 Task: Uncheck option "I am currently working in this role".
Action: Mouse moved to (807, 106)
Screenshot: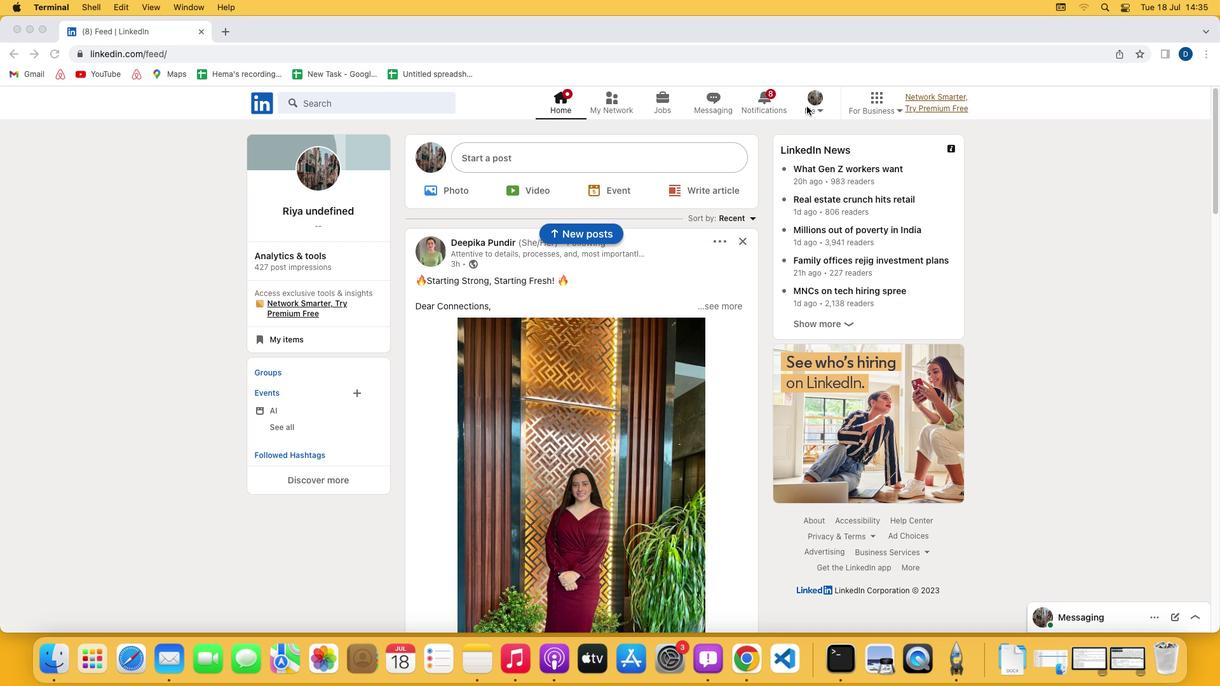 
Action: Mouse pressed left at (807, 106)
Screenshot: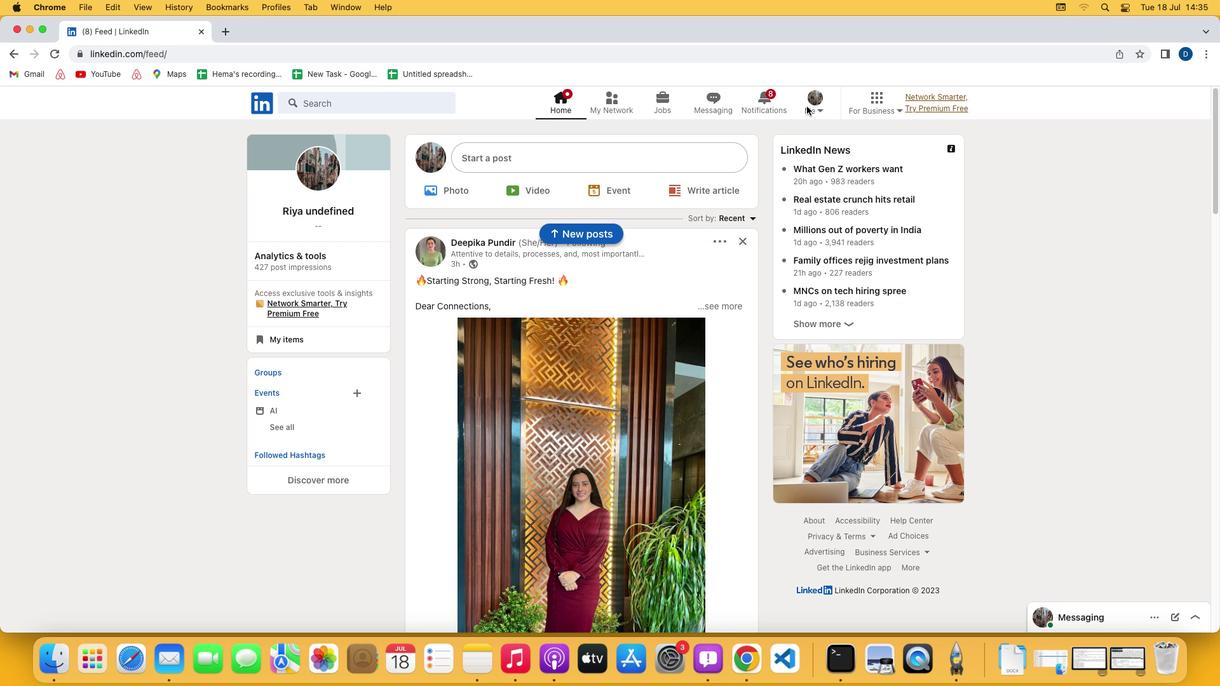 
Action: Mouse moved to (819, 109)
Screenshot: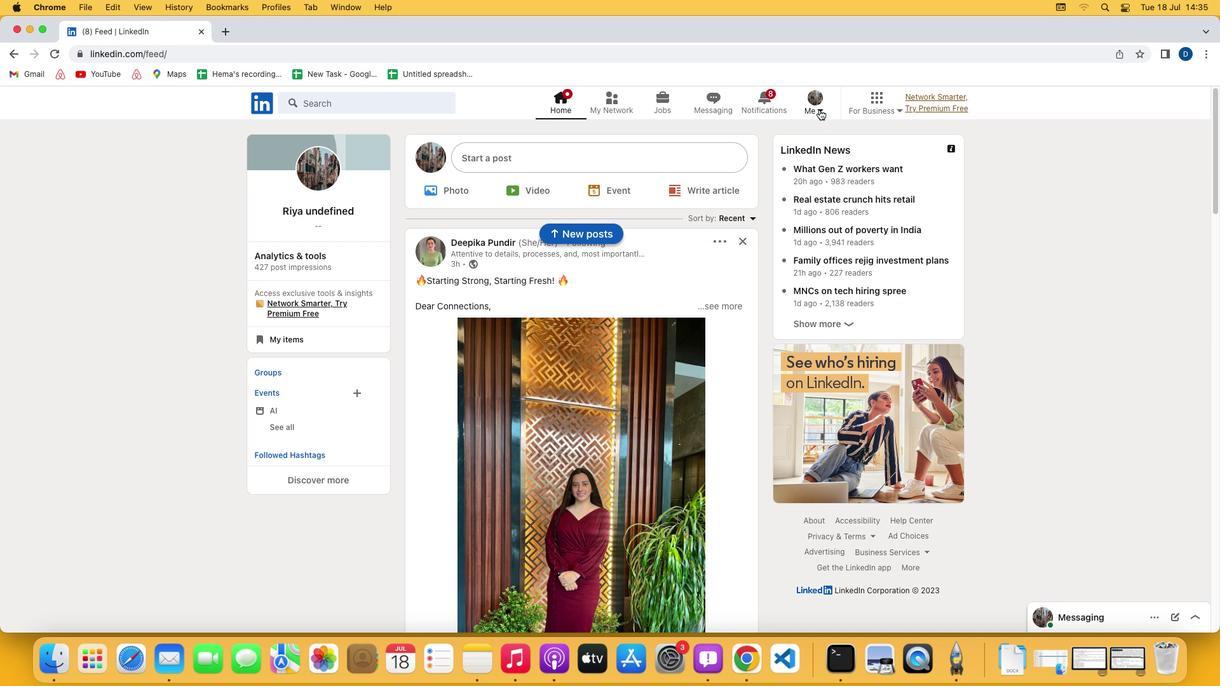 
Action: Mouse pressed left at (819, 109)
Screenshot: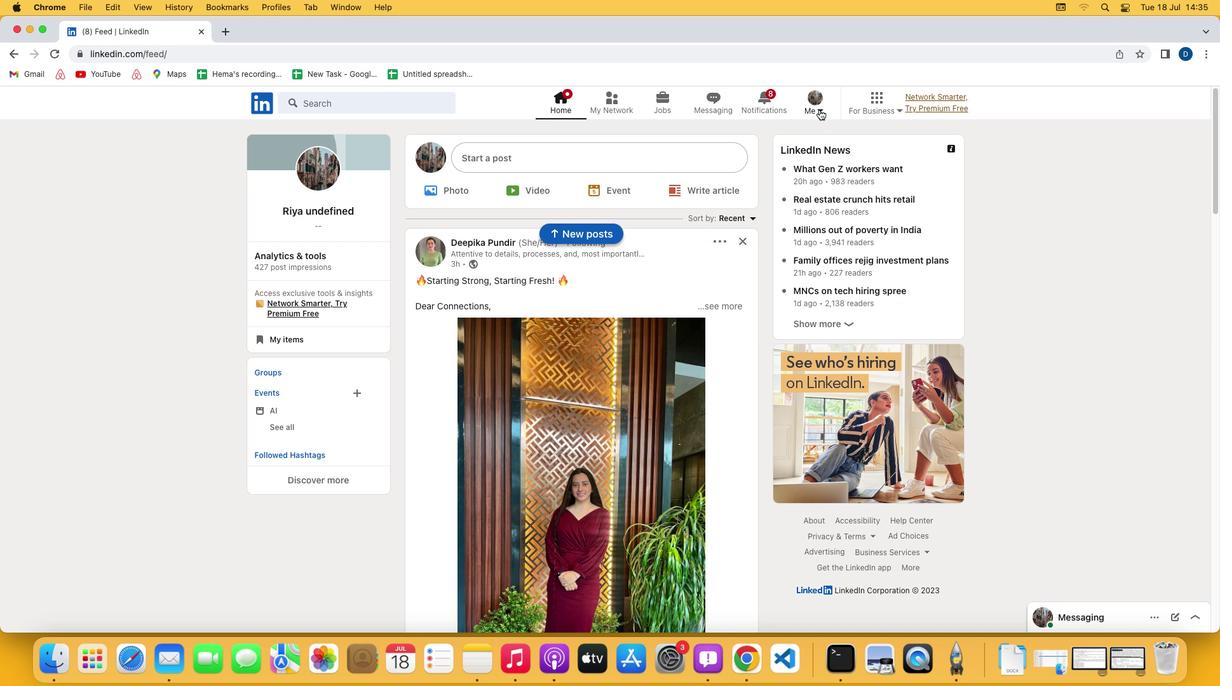 
Action: Mouse moved to (751, 177)
Screenshot: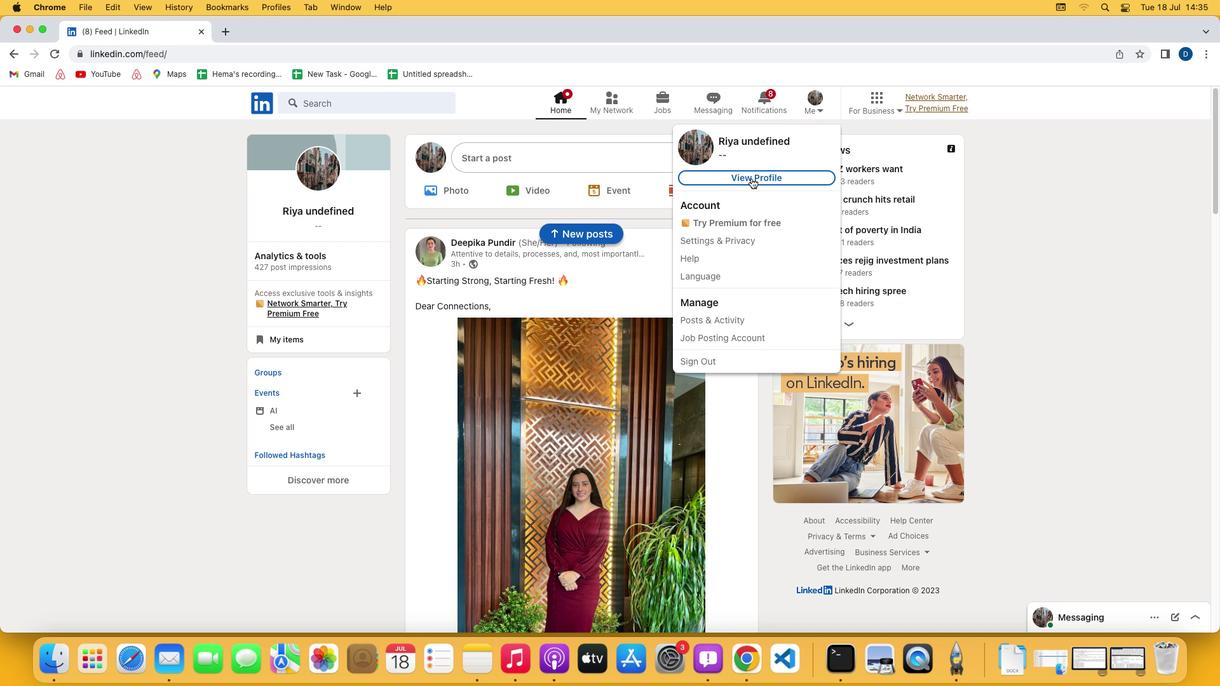 
Action: Mouse pressed left at (751, 177)
Screenshot: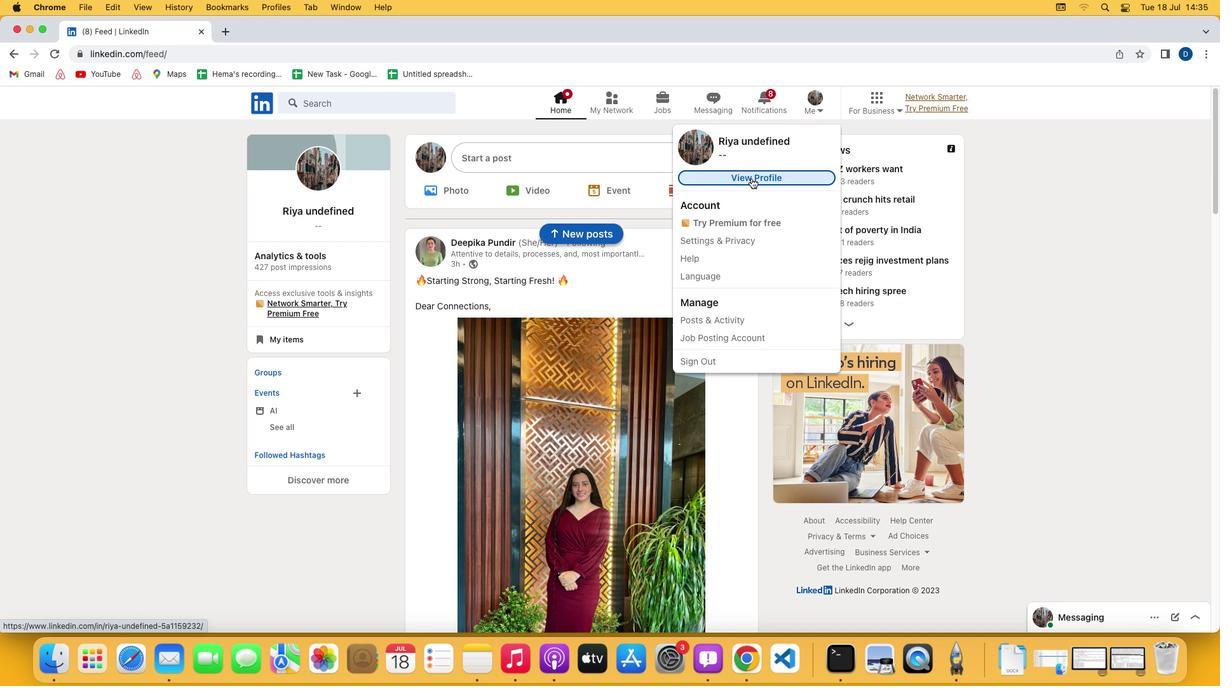 
Action: Mouse moved to (408, 429)
Screenshot: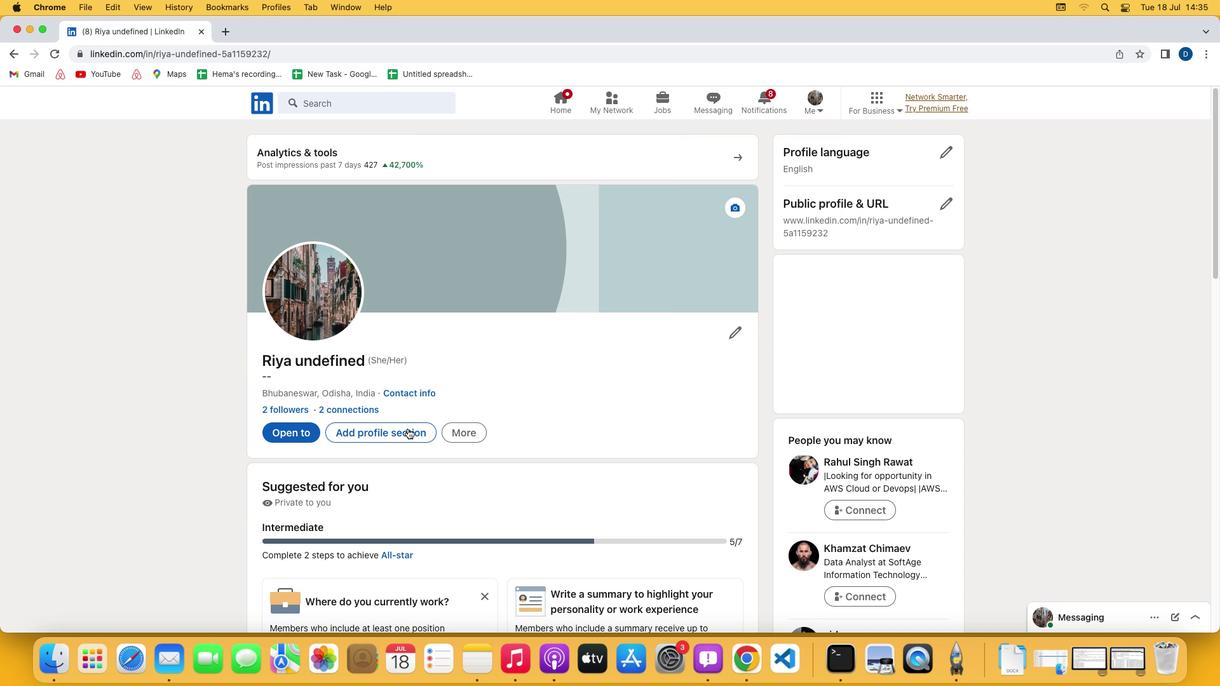 
Action: Mouse pressed left at (408, 429)
Screenshot: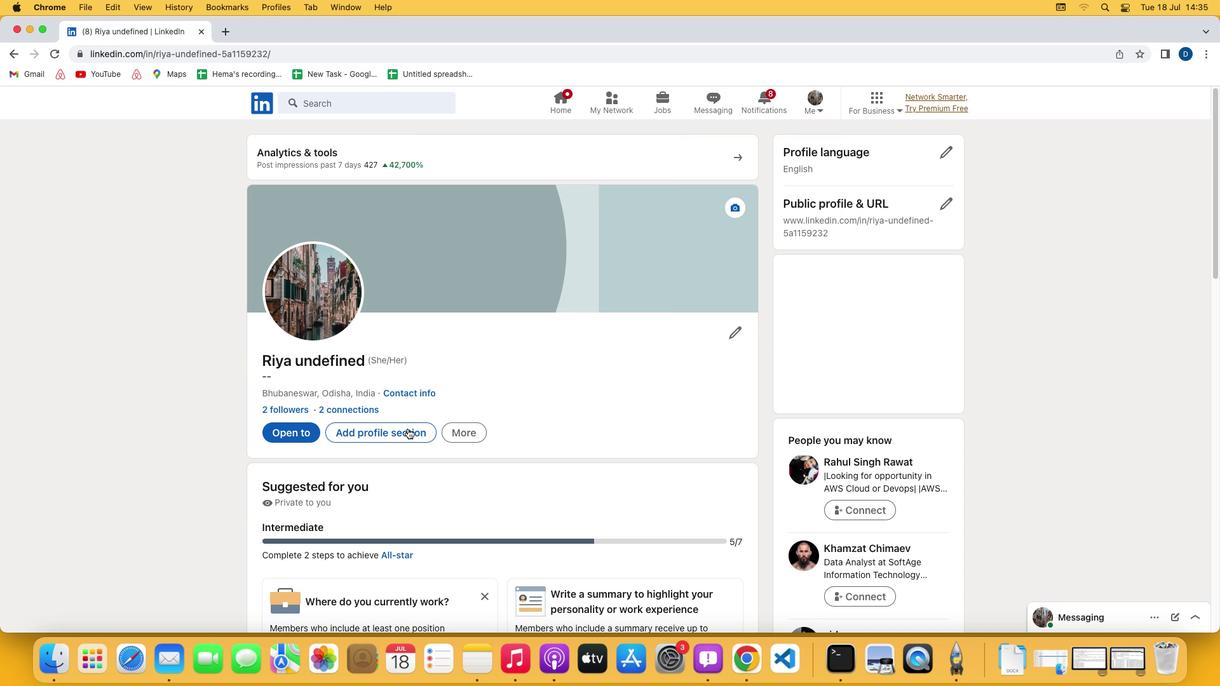 
Action: Mouse moved to (464, 279)
Screenshot: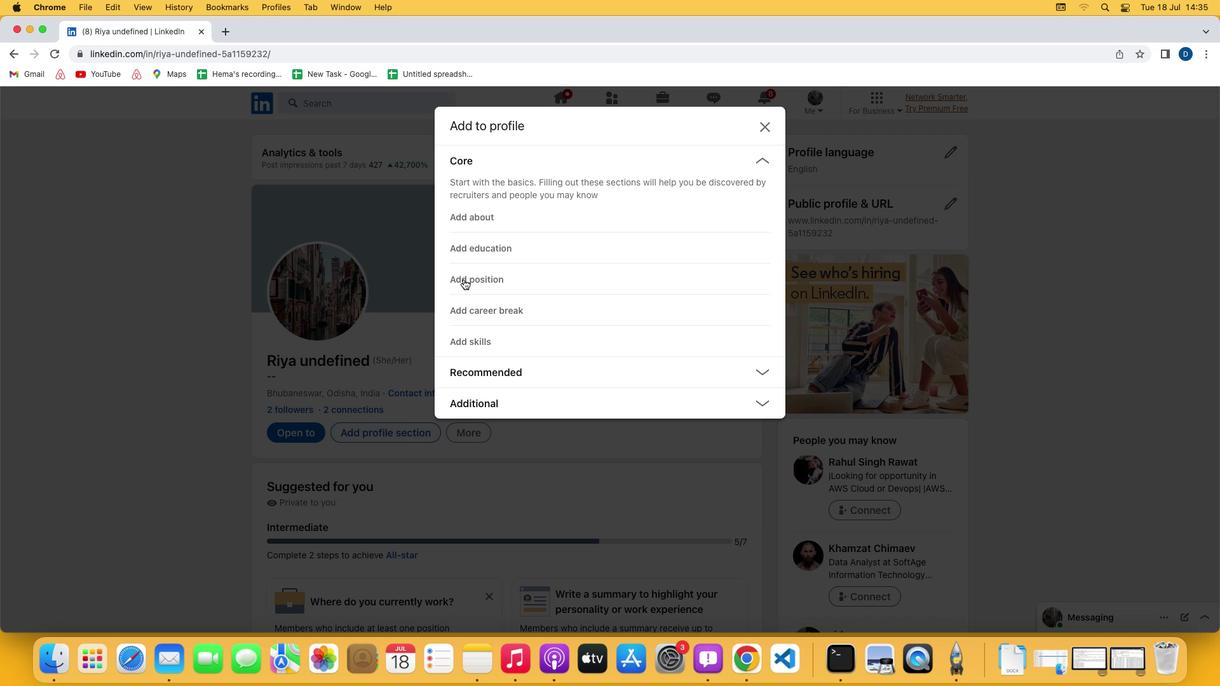 
Action: Mouse pressed left at (464, 279)
Screenshot: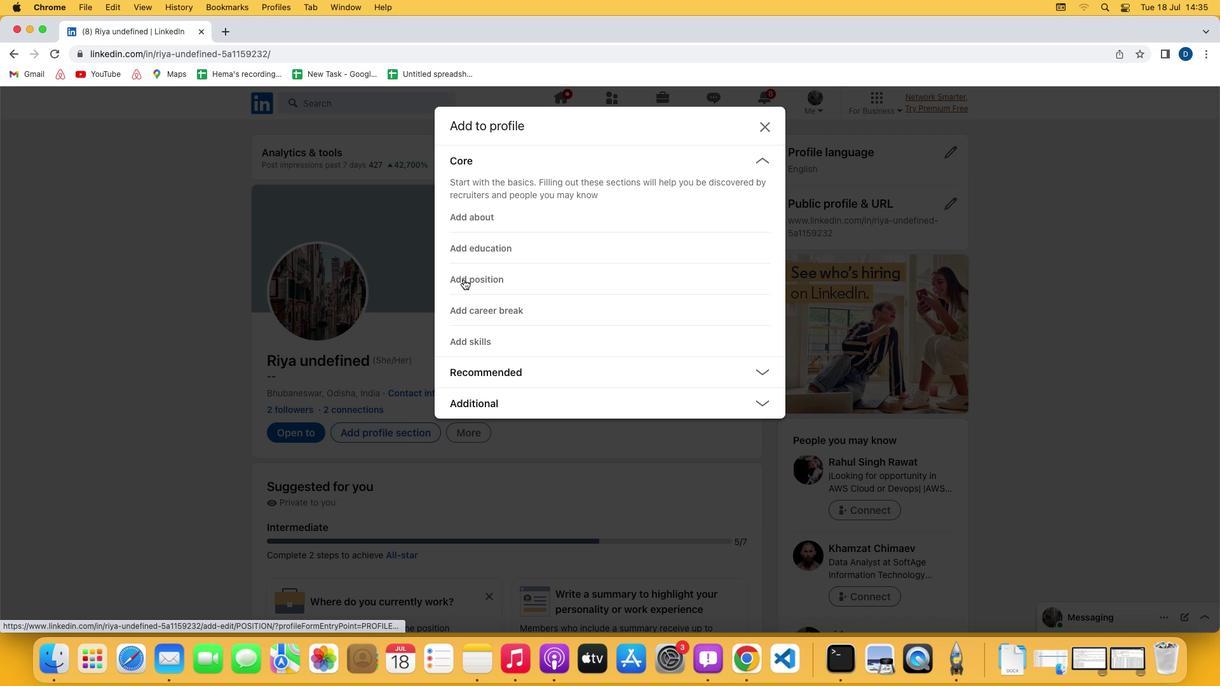 
Action: Mouse moved to (511, 406)
Screenshot: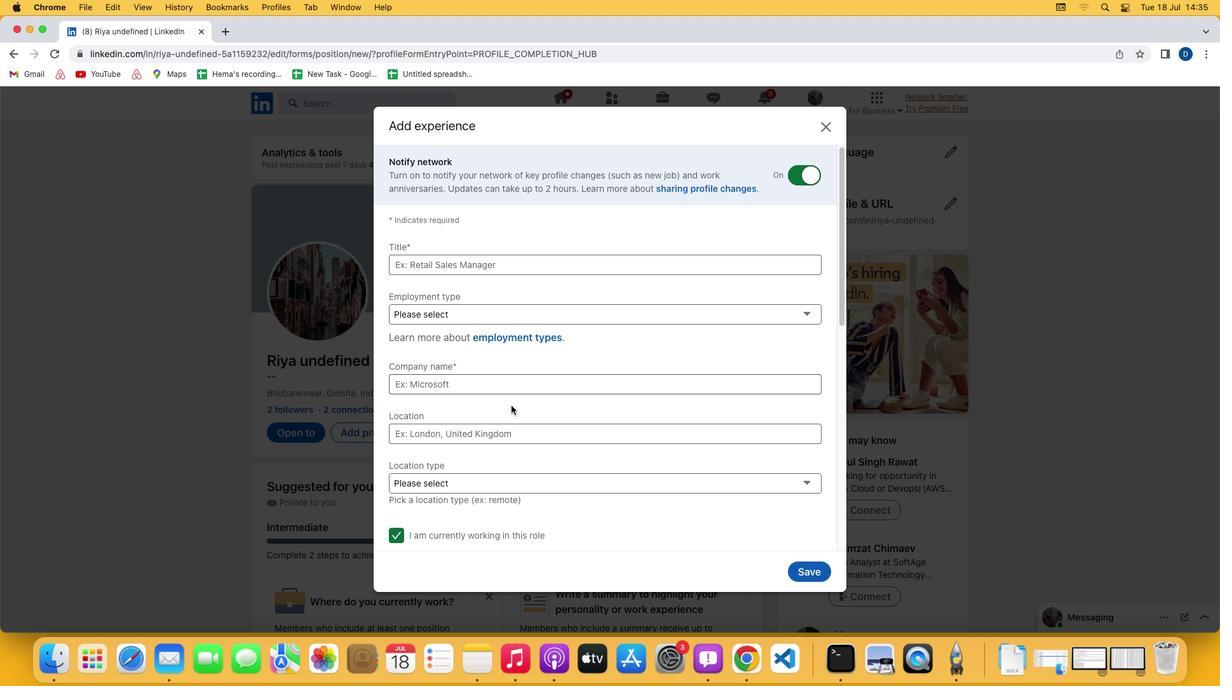 
Action: Mouse scrolled (511, 406) with delta (0, 0)
Screenshot: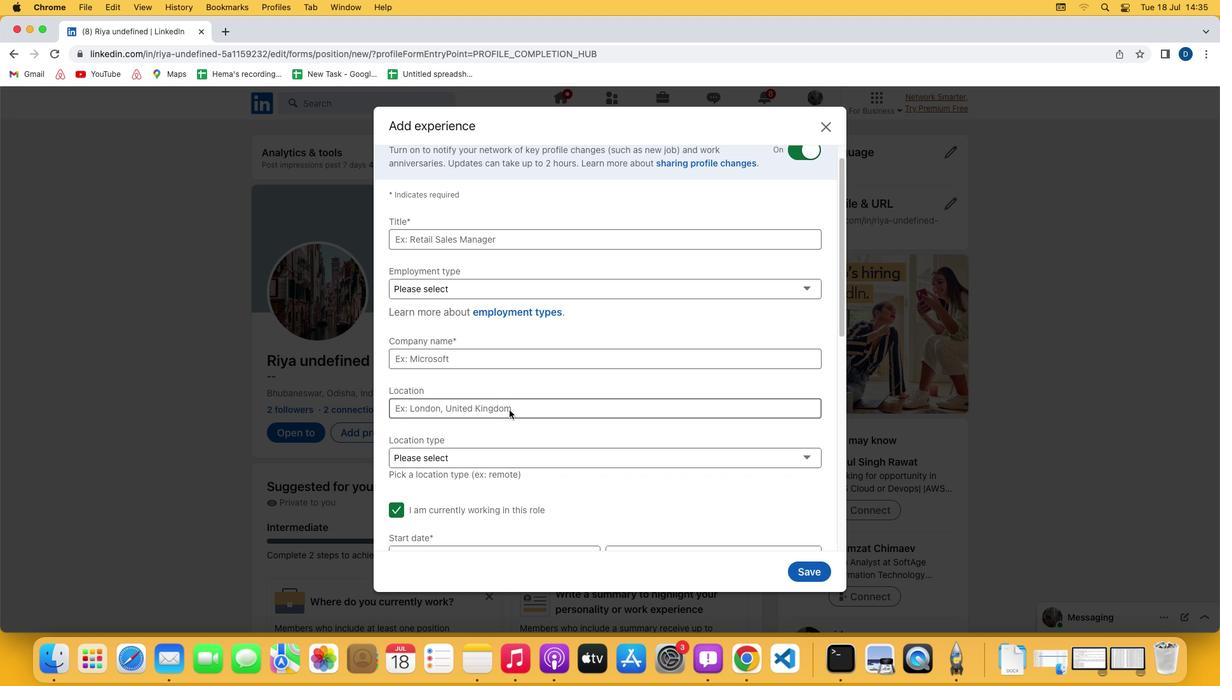 
Action: Mouse scrolled (511, 406) with delta (0, 0)
Screenshot: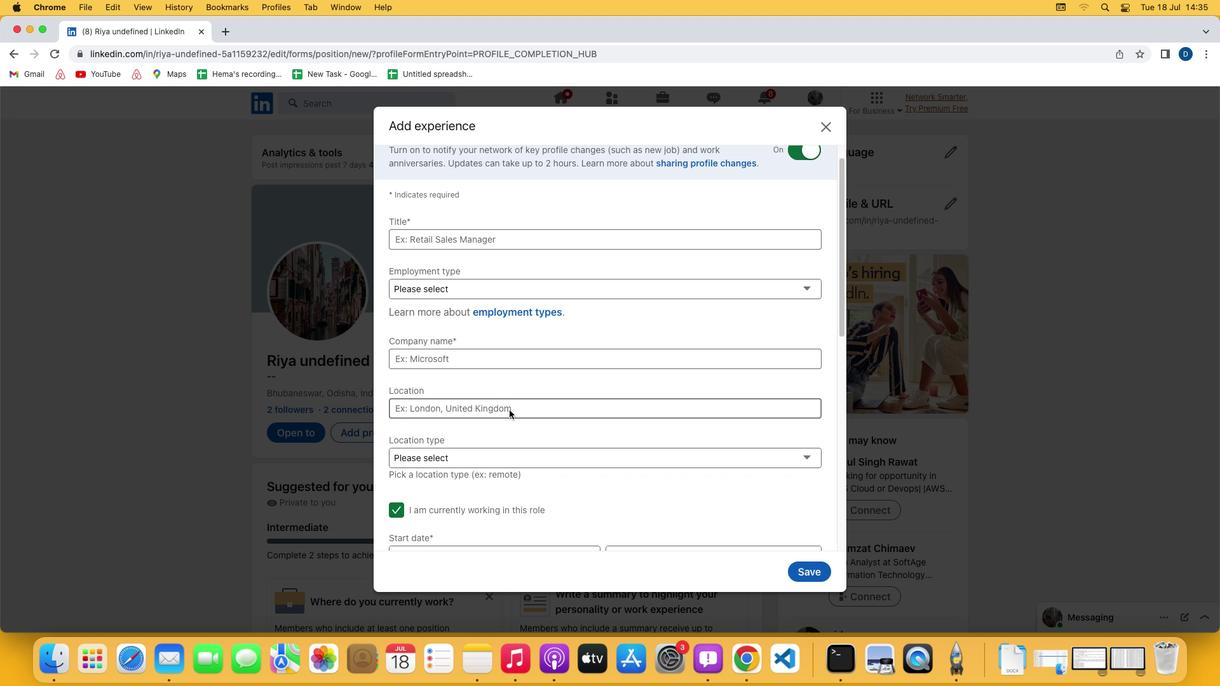 
Action: Mouse moved to (509, 407)
Screenshot: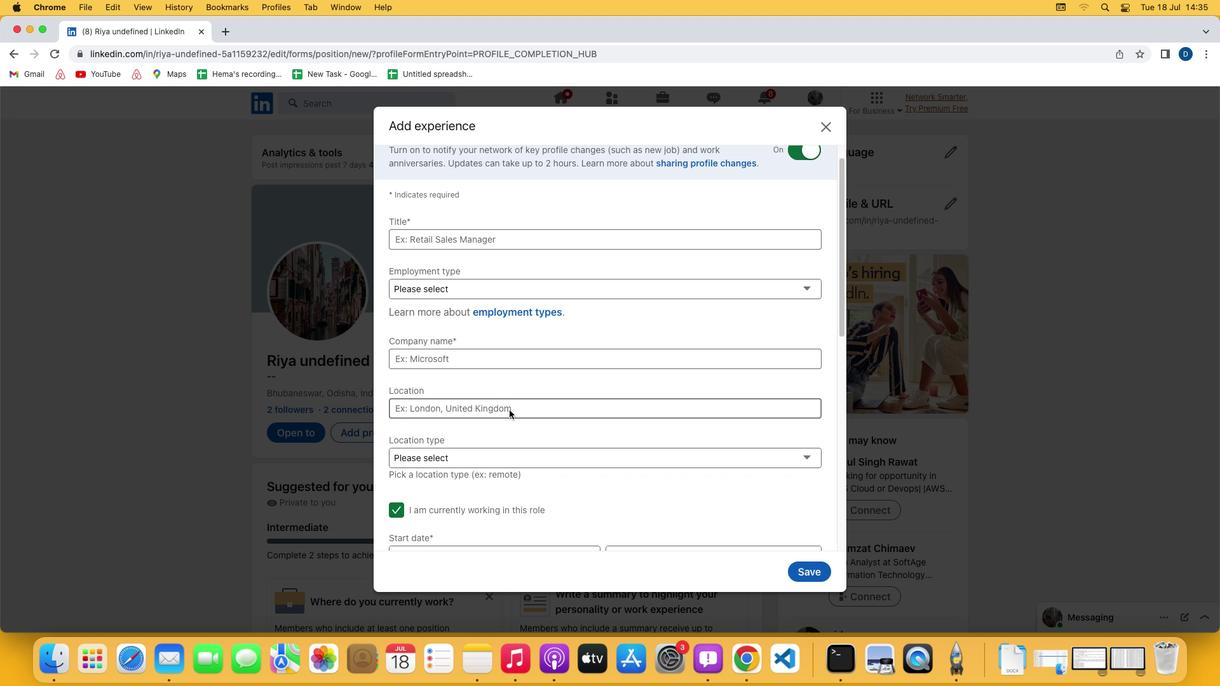 
Action: Mouse scrolled (509, 407) with delta (0, -1)
Screenshot: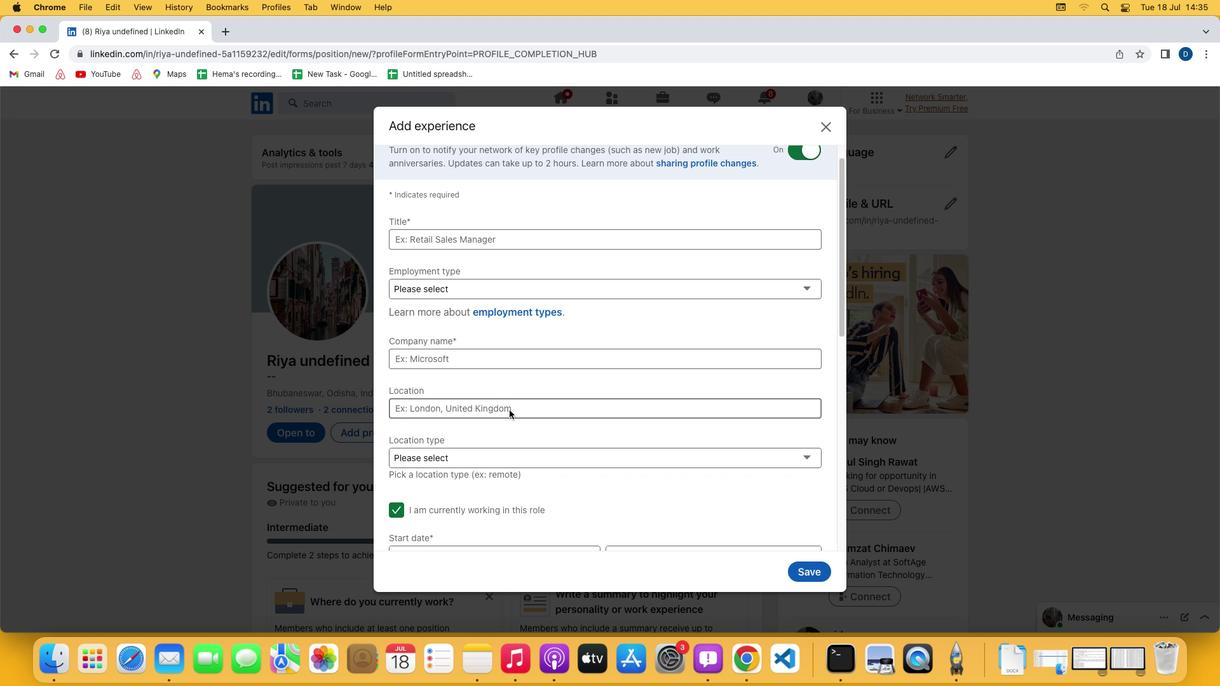 
Action: Mouse moved to (509, 409)
Screenshot: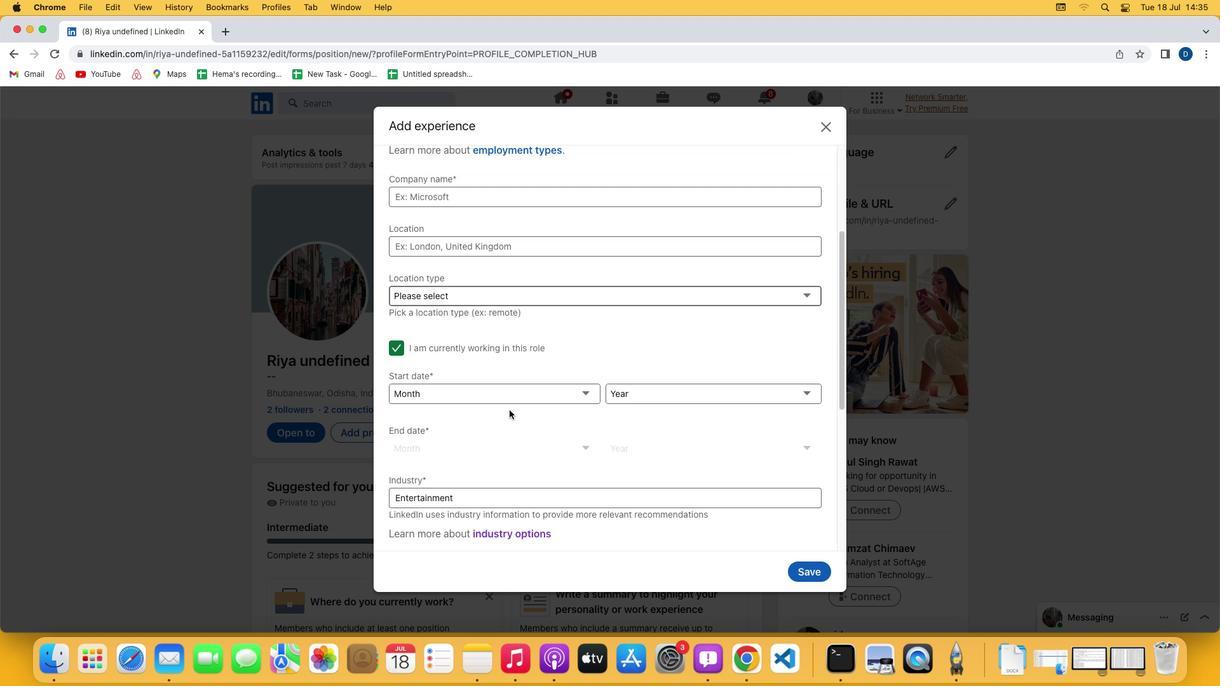 
Action: Mouse scrolled (509, 409) with delta (0, -3)
Screenshot: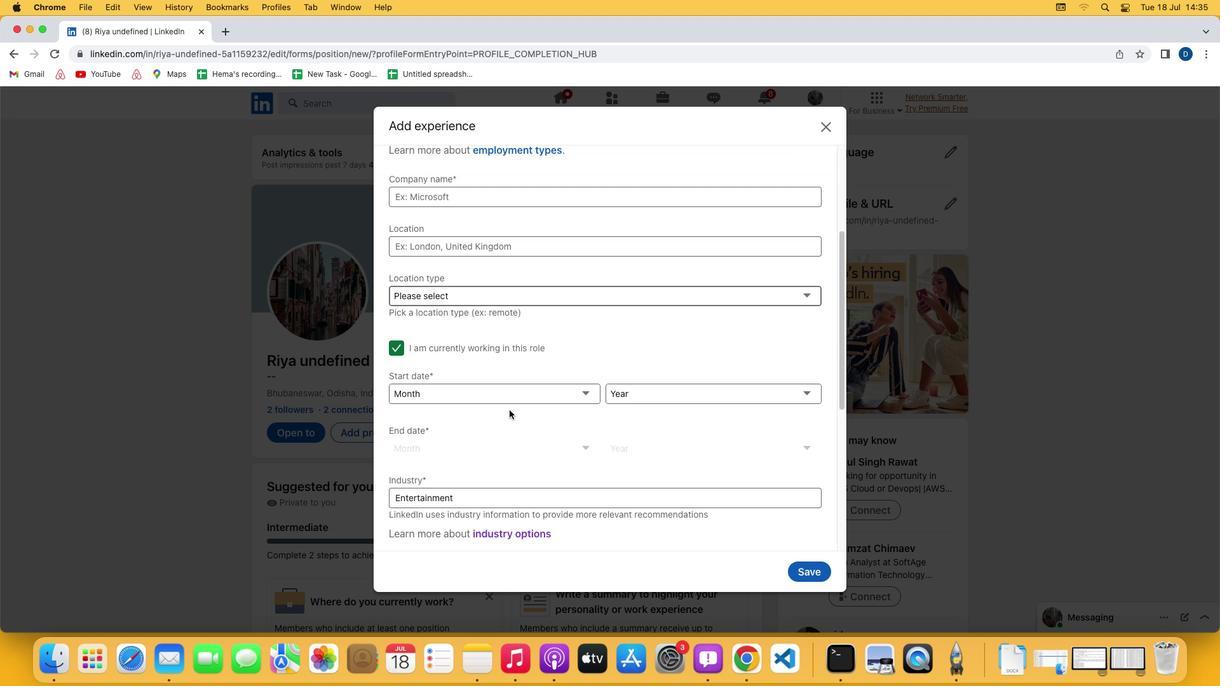 
Action: Mouse moved to (402, 290)
Screenshot: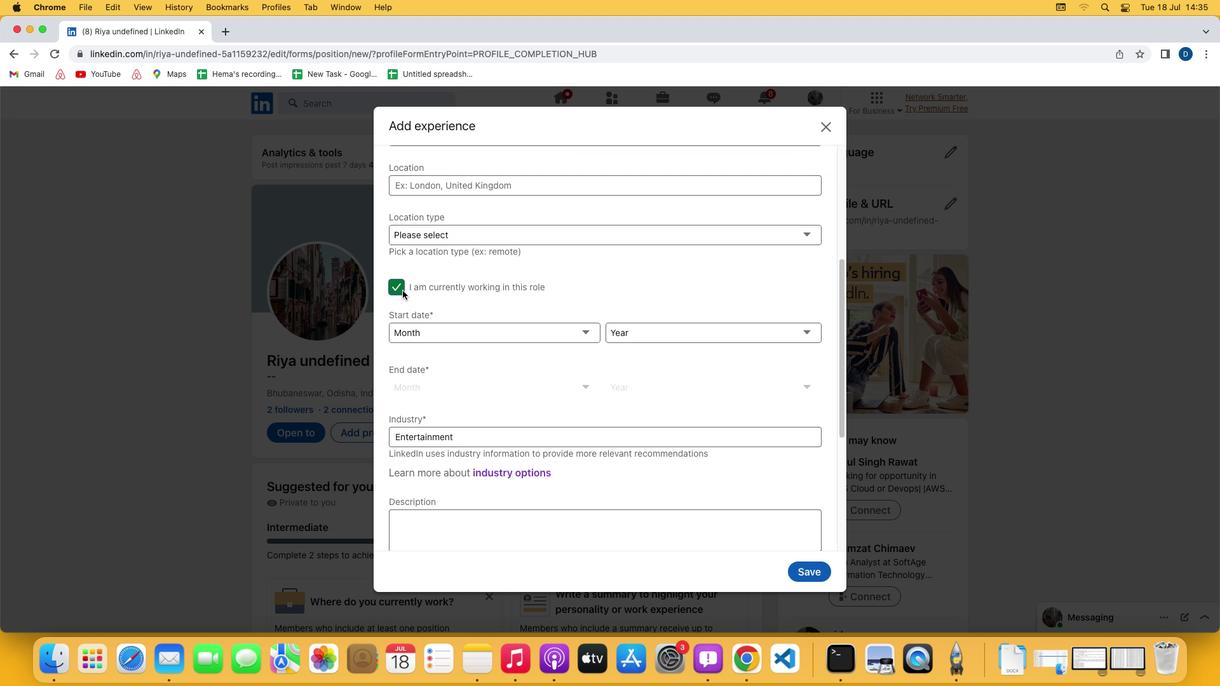 
Action: Mouse pressed left at (402, 290)
Screenshot: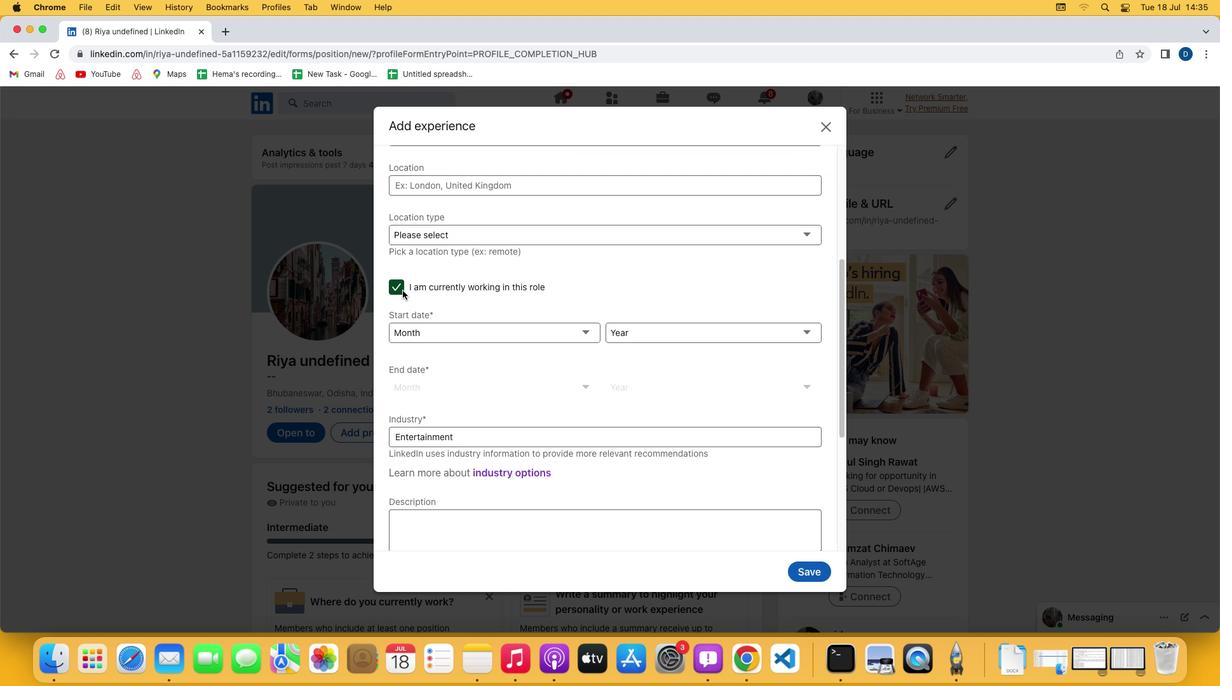 
